 Task: Use the formula "LOG" in spreadsheet "Project portfolio".
Action: Mouse moved to (125, 90)
Screenshot: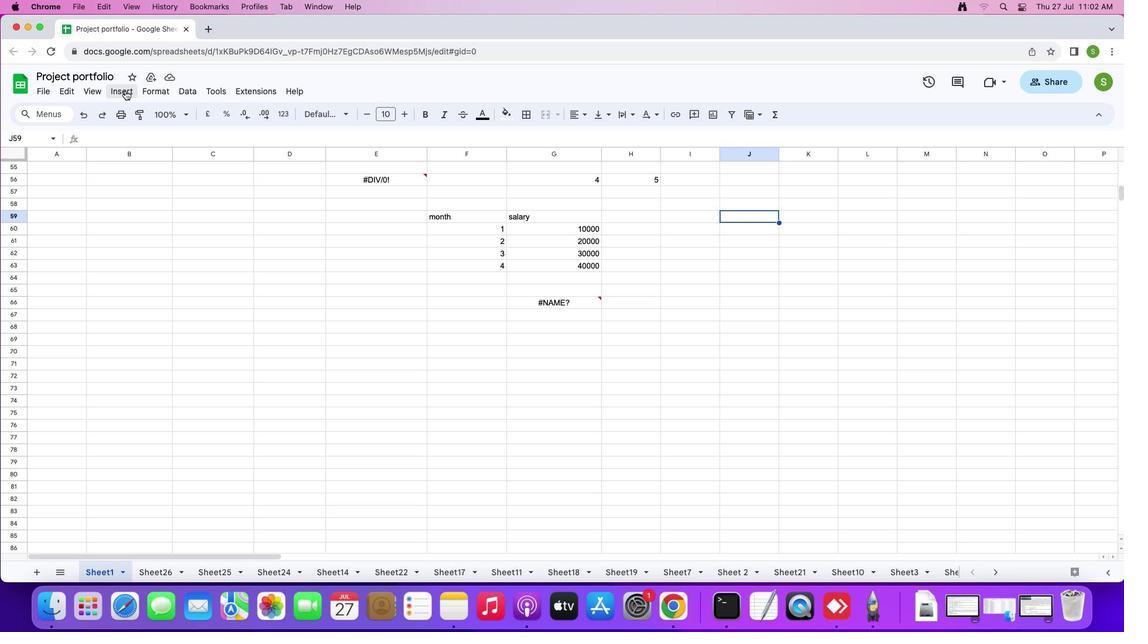 
Action: Mouse pressed left at (125, 90)
Screenshot: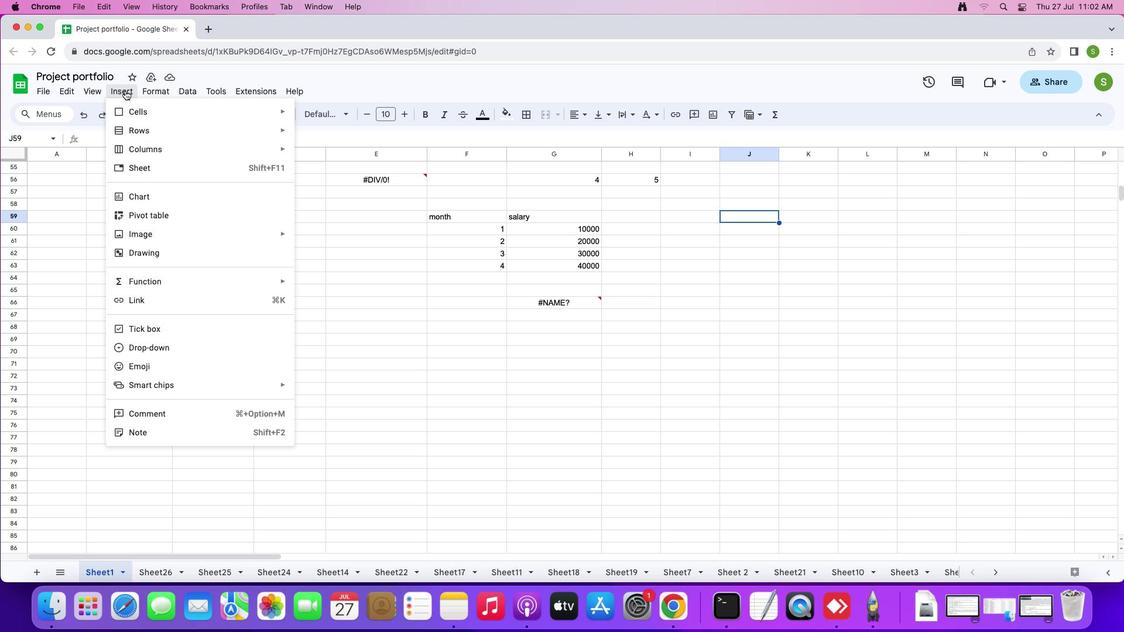 
Action: Mouse moved to (138, 277)
Screenshot: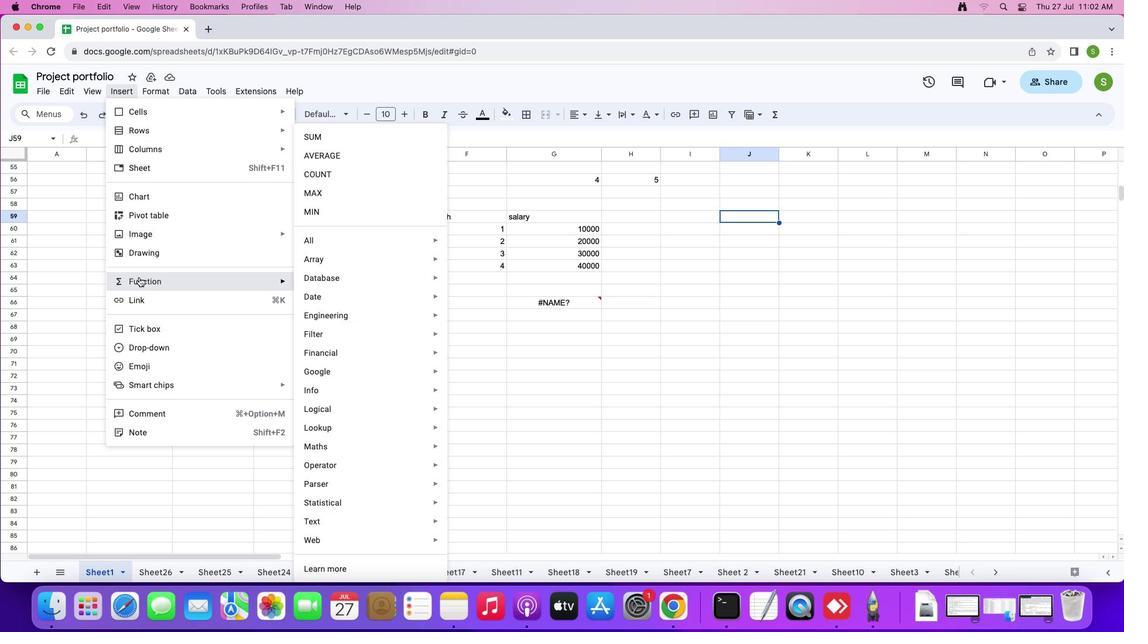 
Action: Mouse pressed left at (138, 277)
Screenshot: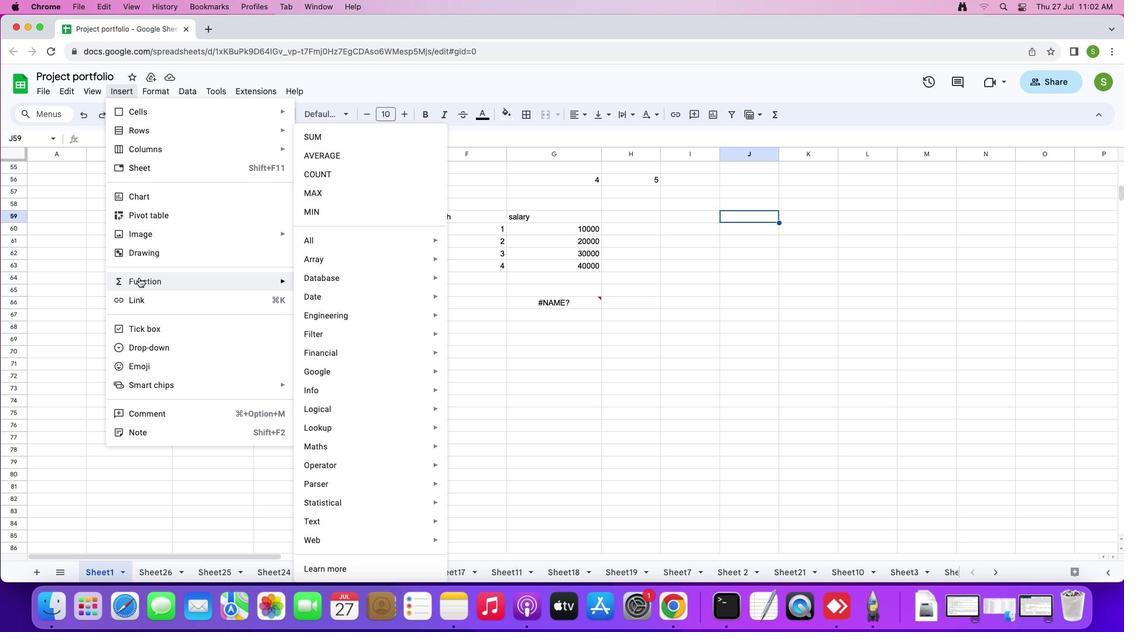 
Action: Mouse moved to (336, 240)
Screenshot: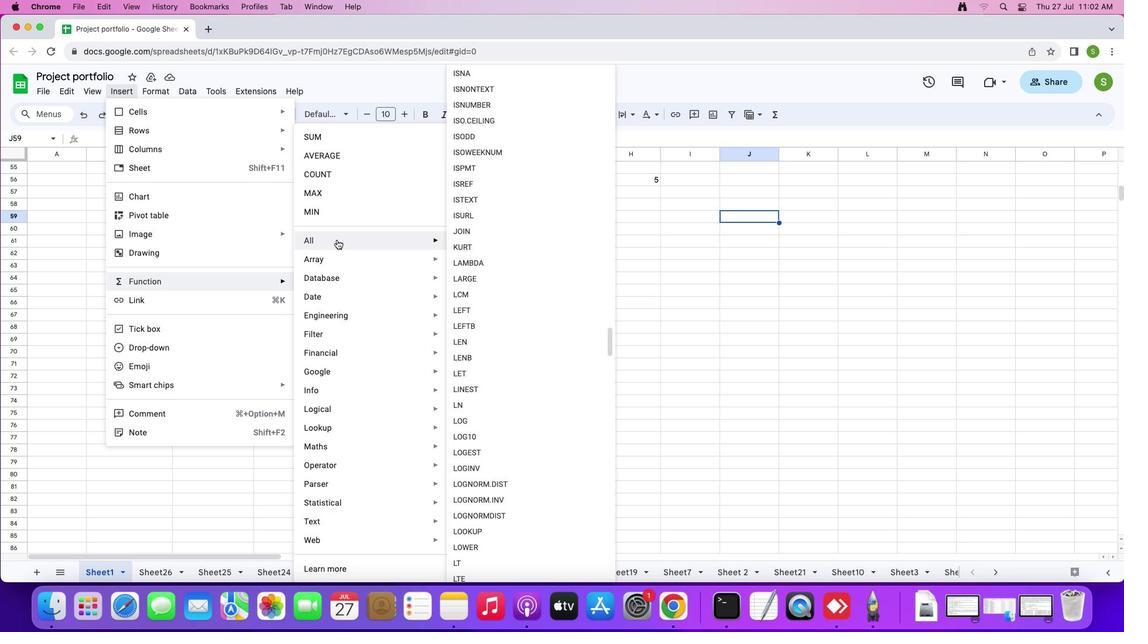 
Action: Mouse pressed left at (336, 240)
Screenshot: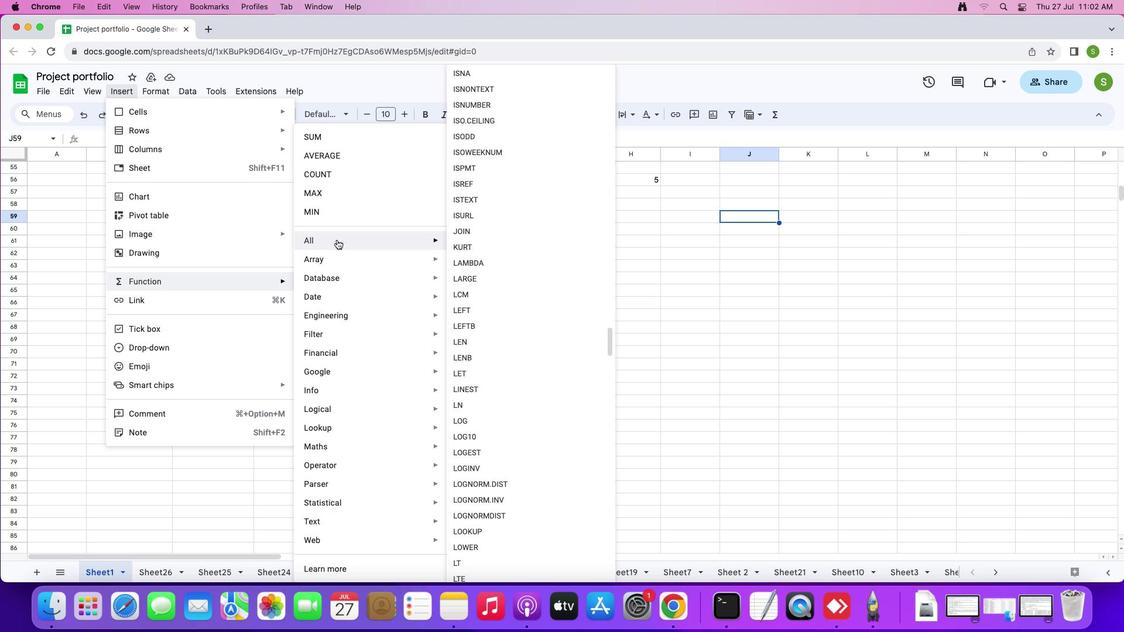 
Action: Mouse moved to (481, 423)
Screenshot: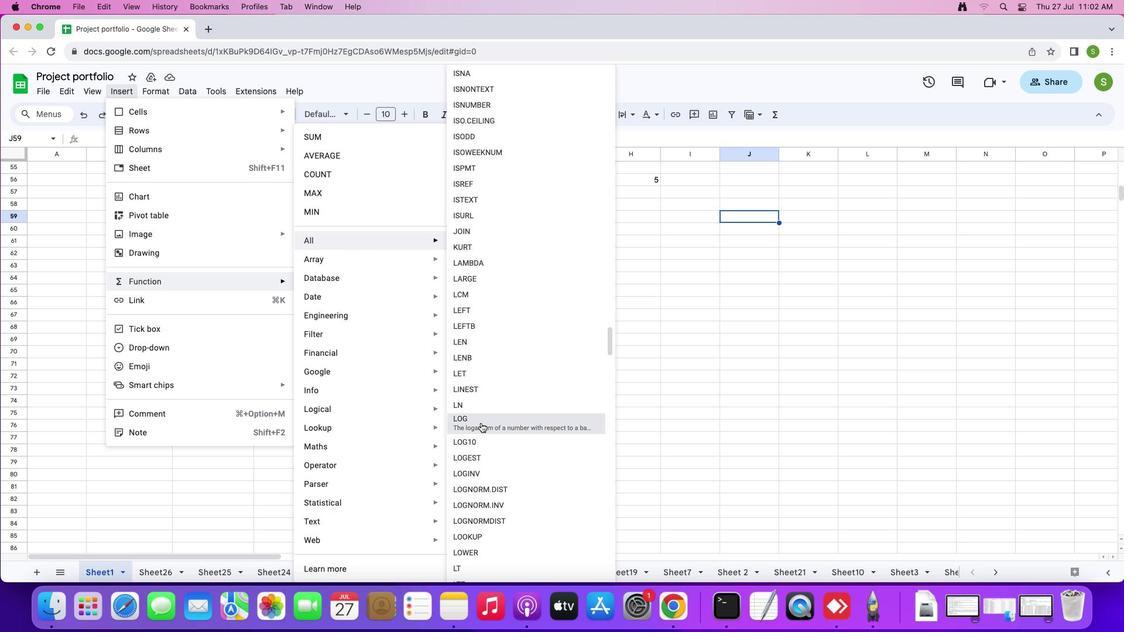 
Action: Mouse pressed left at (481, 423)
Screenshot: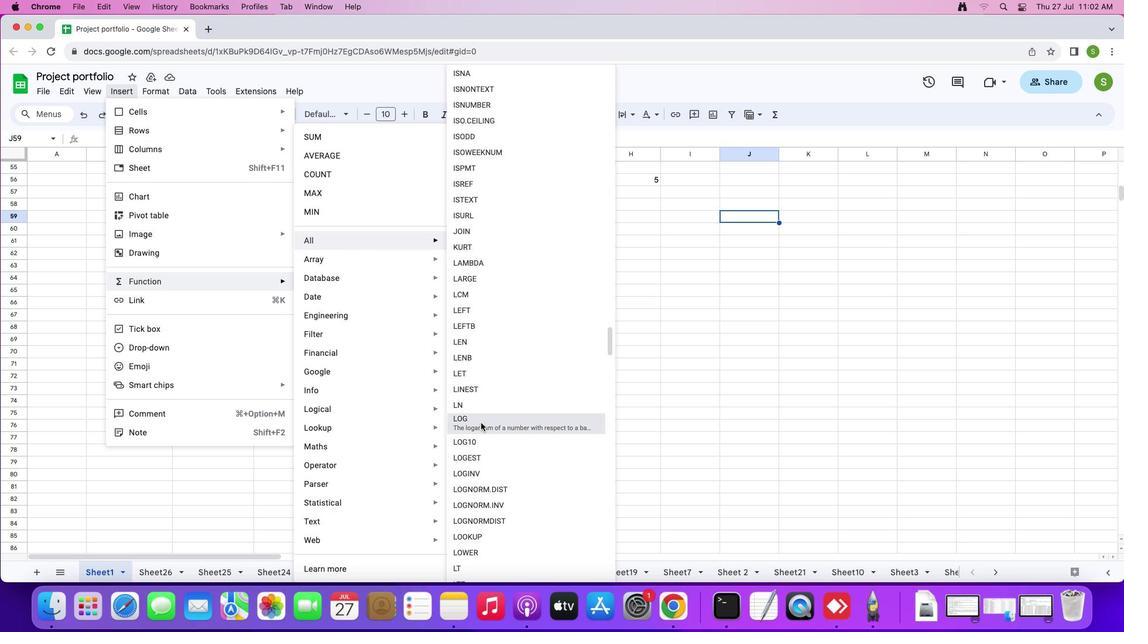 
Action: Key pressed '1''2''8'',''2'Key.enter
Screenshot: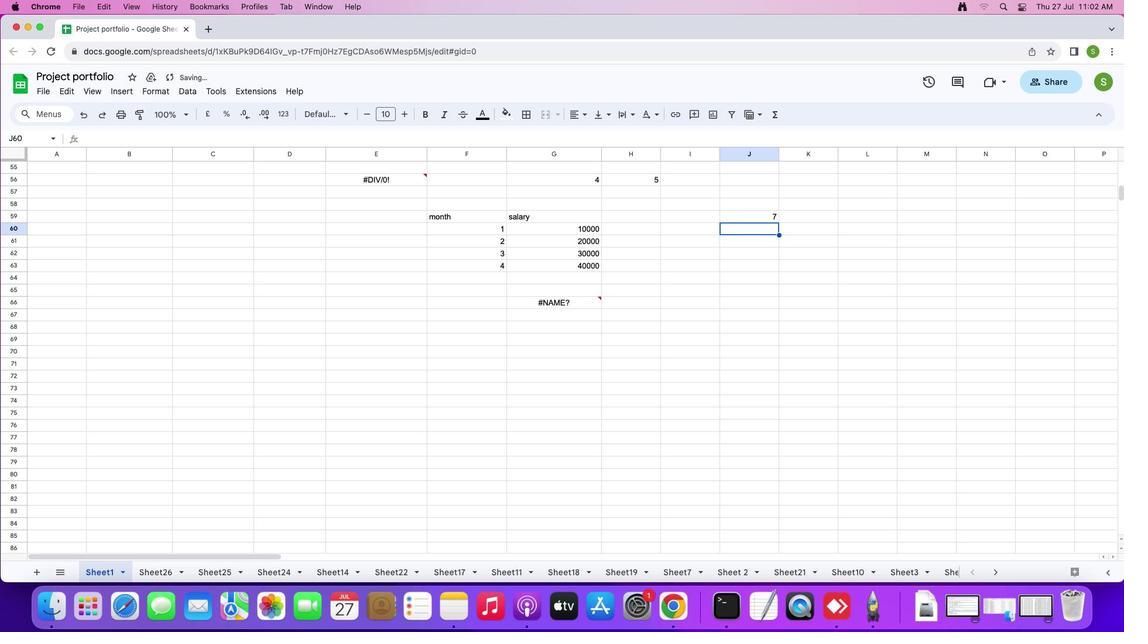 
